Task: Look for kosher products in the category "Specialty Cheeses".
Action: Mouse moved to (1025, 372)
Screenshot: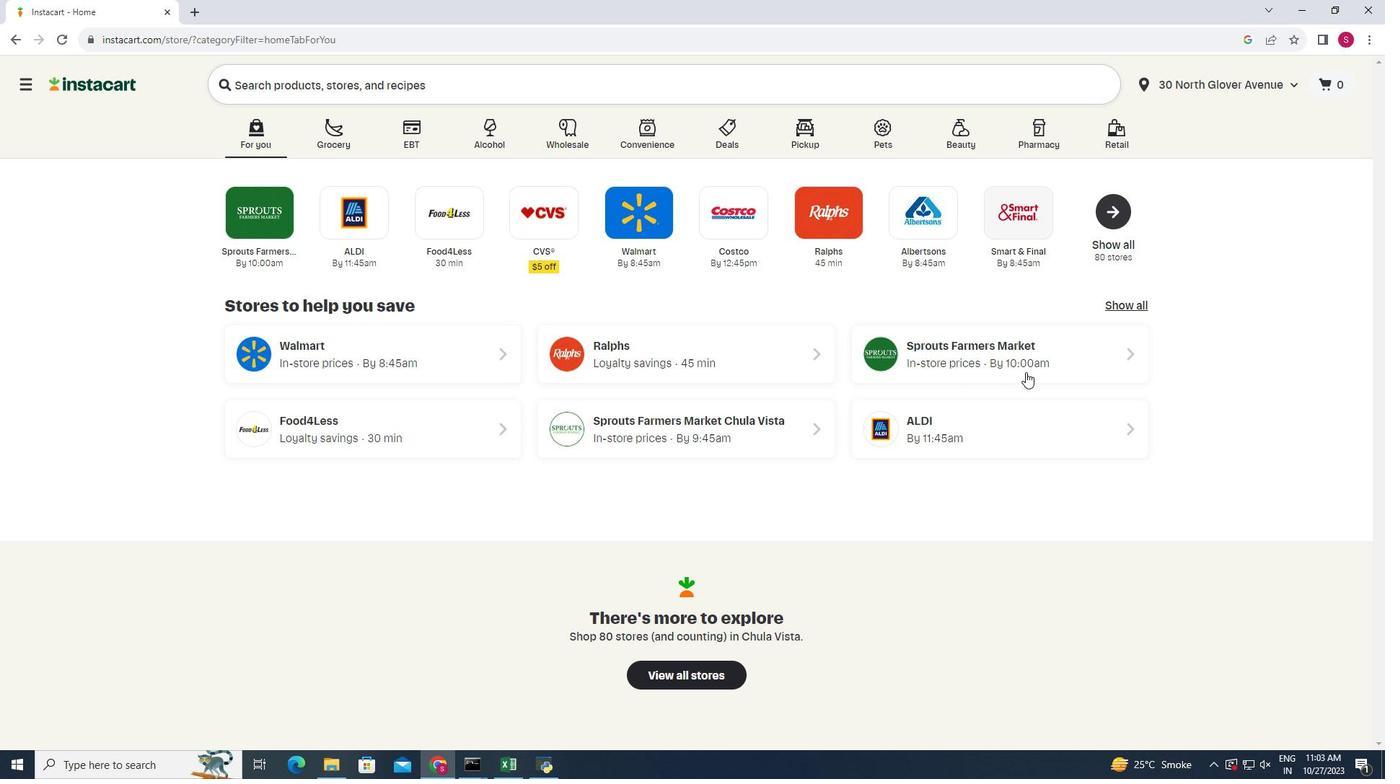 
Action: Mouse pressed left at (1025, 372)
Screenshot: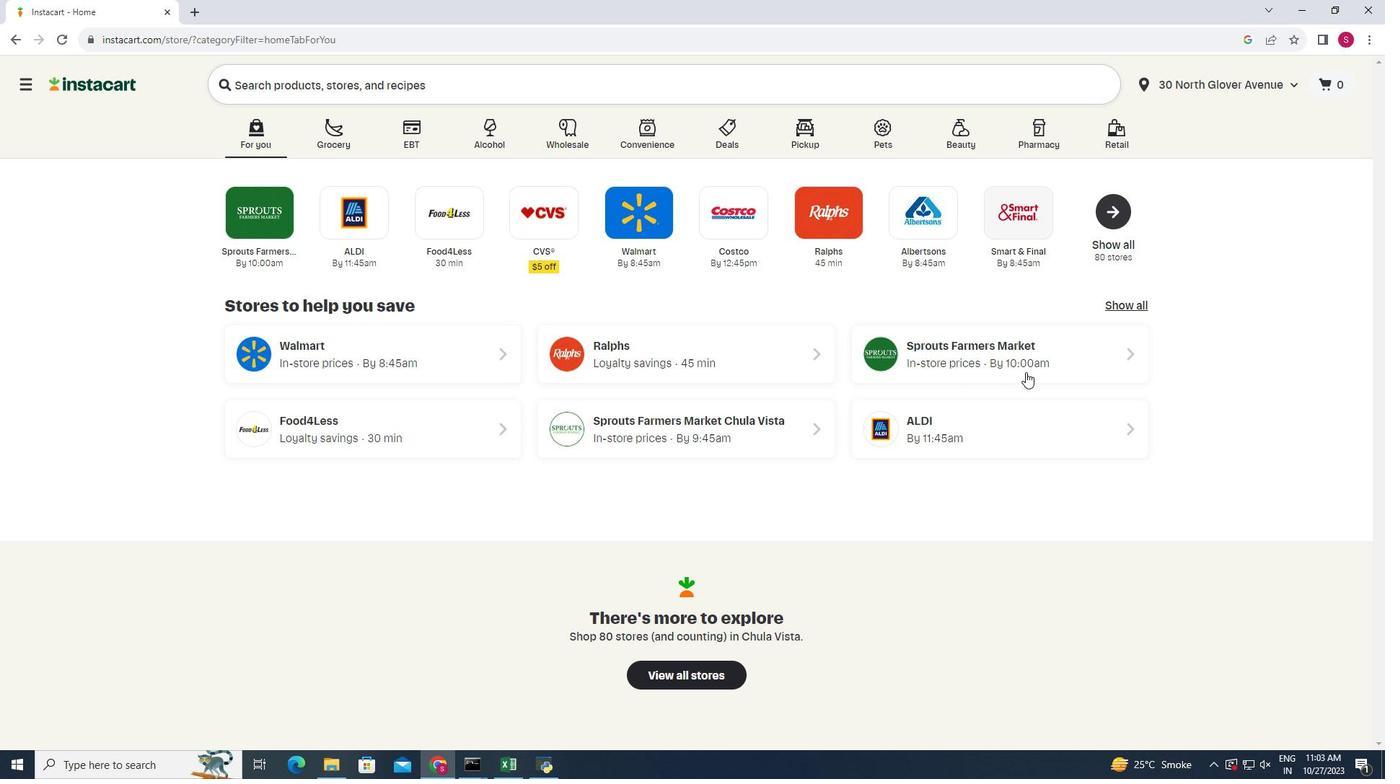 
Action: Mouse moved to (34, 690)
Screenshot: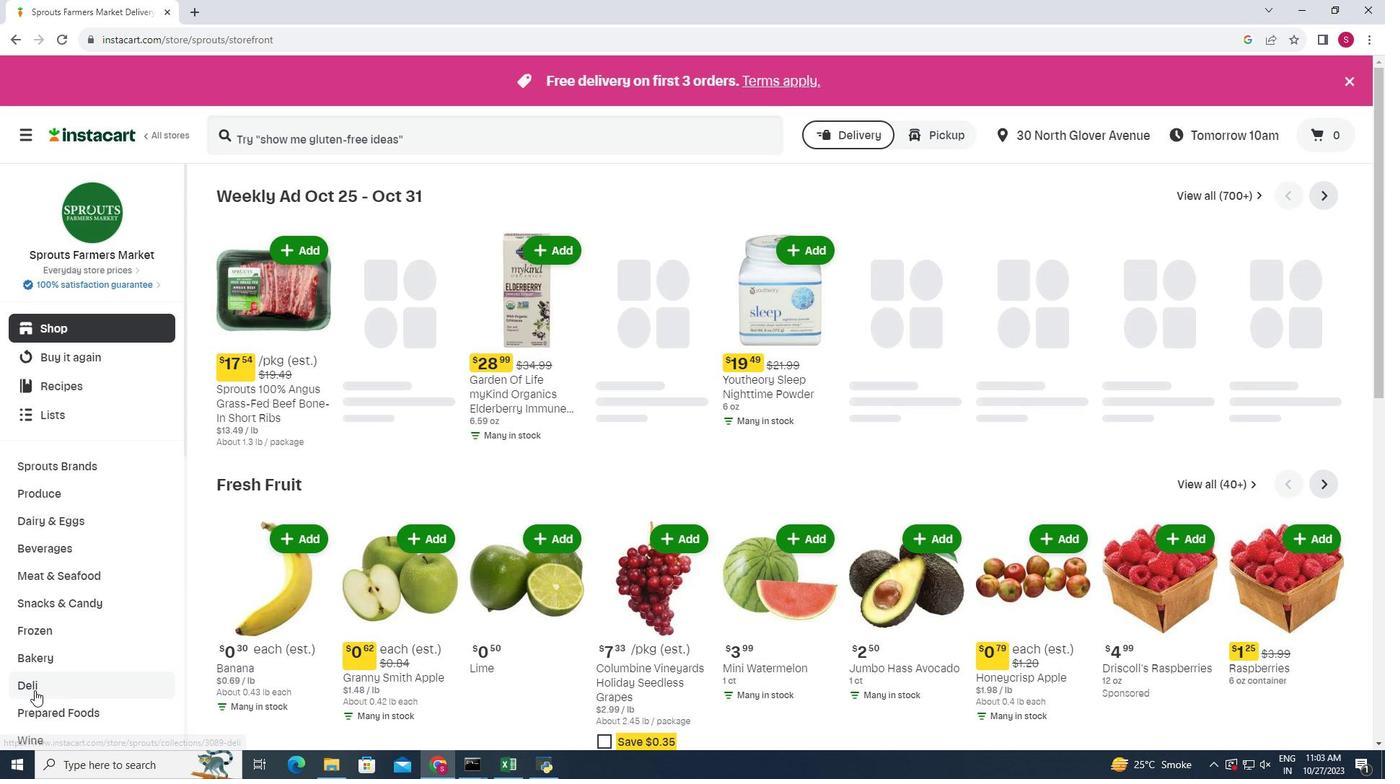 
Action: Mouse pressed left at (34, 690)
Screenshot: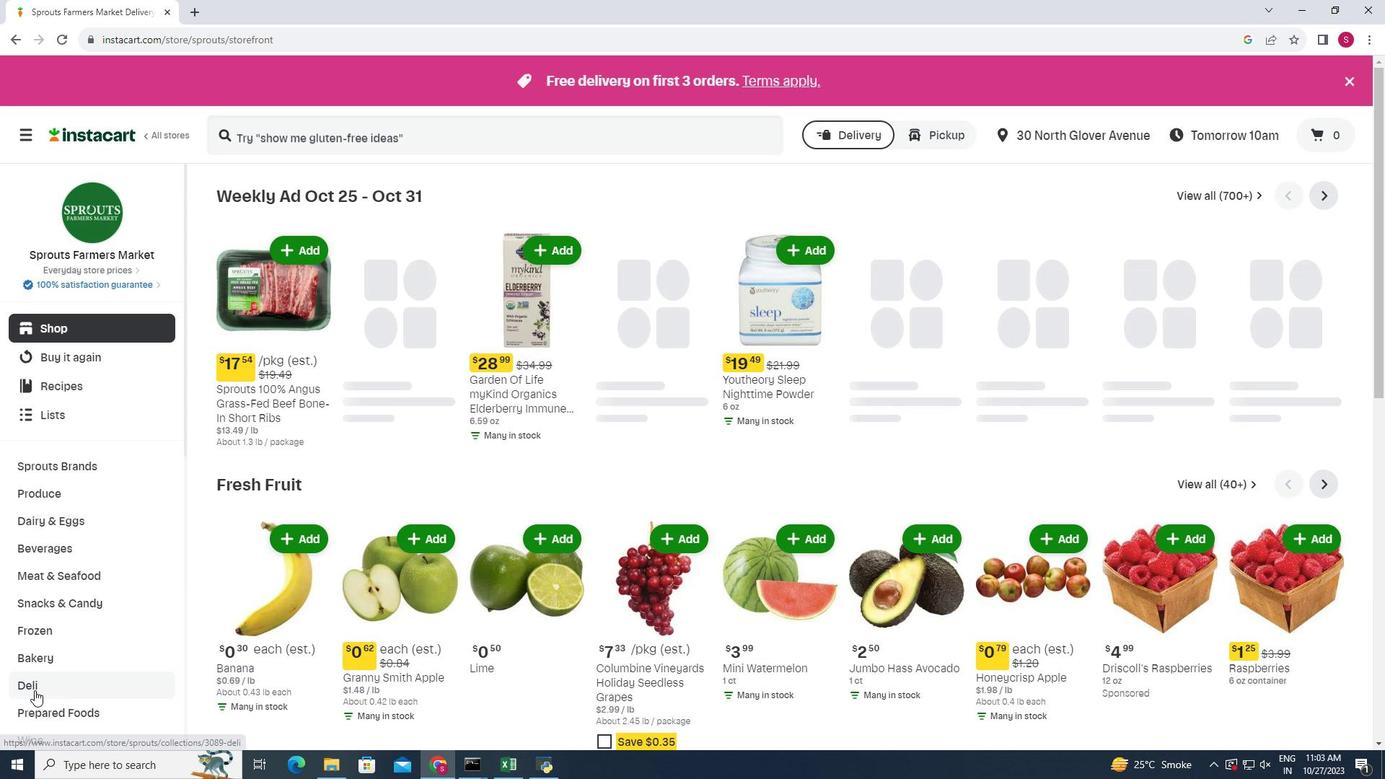 
Action: Mouse moved to (378, 225)
Screenshot: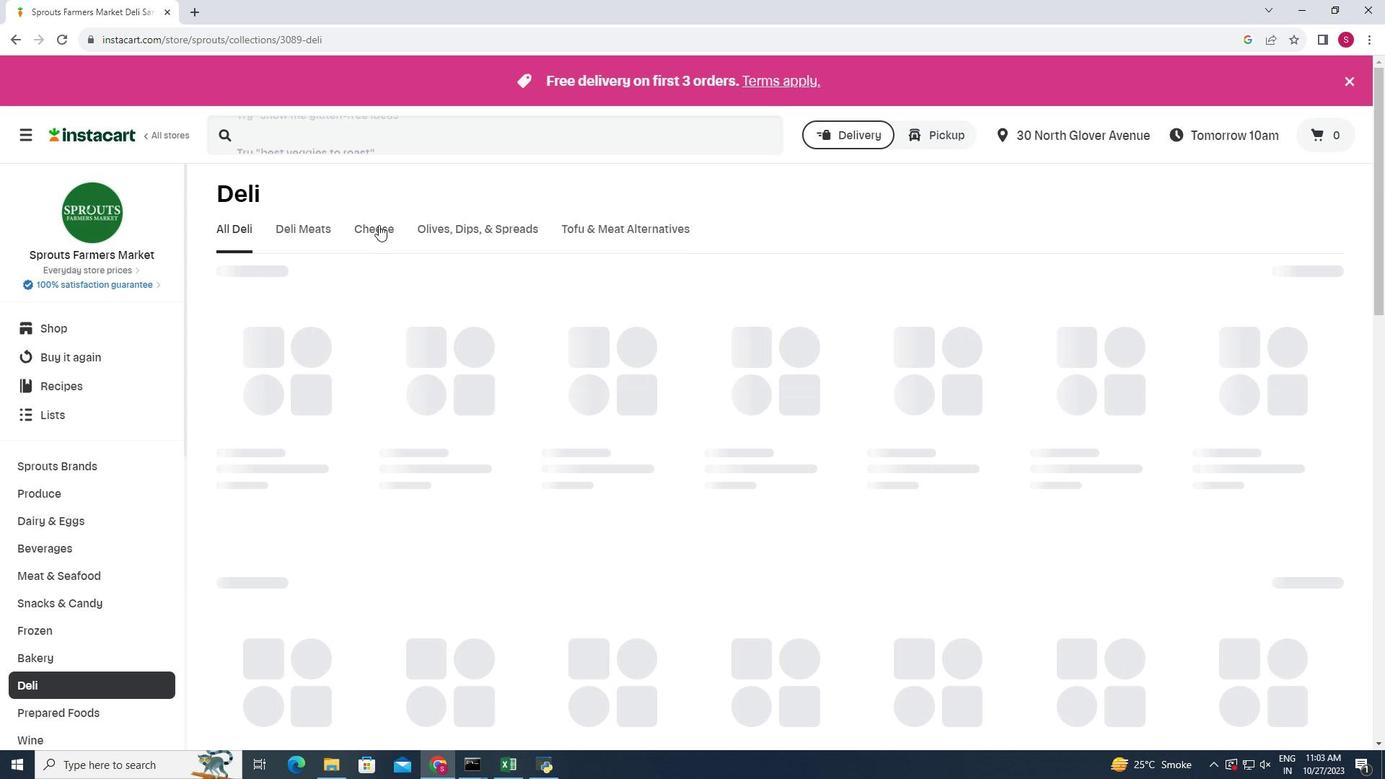 
Action: Mouse pressed left at (378, 225)
Screenshot: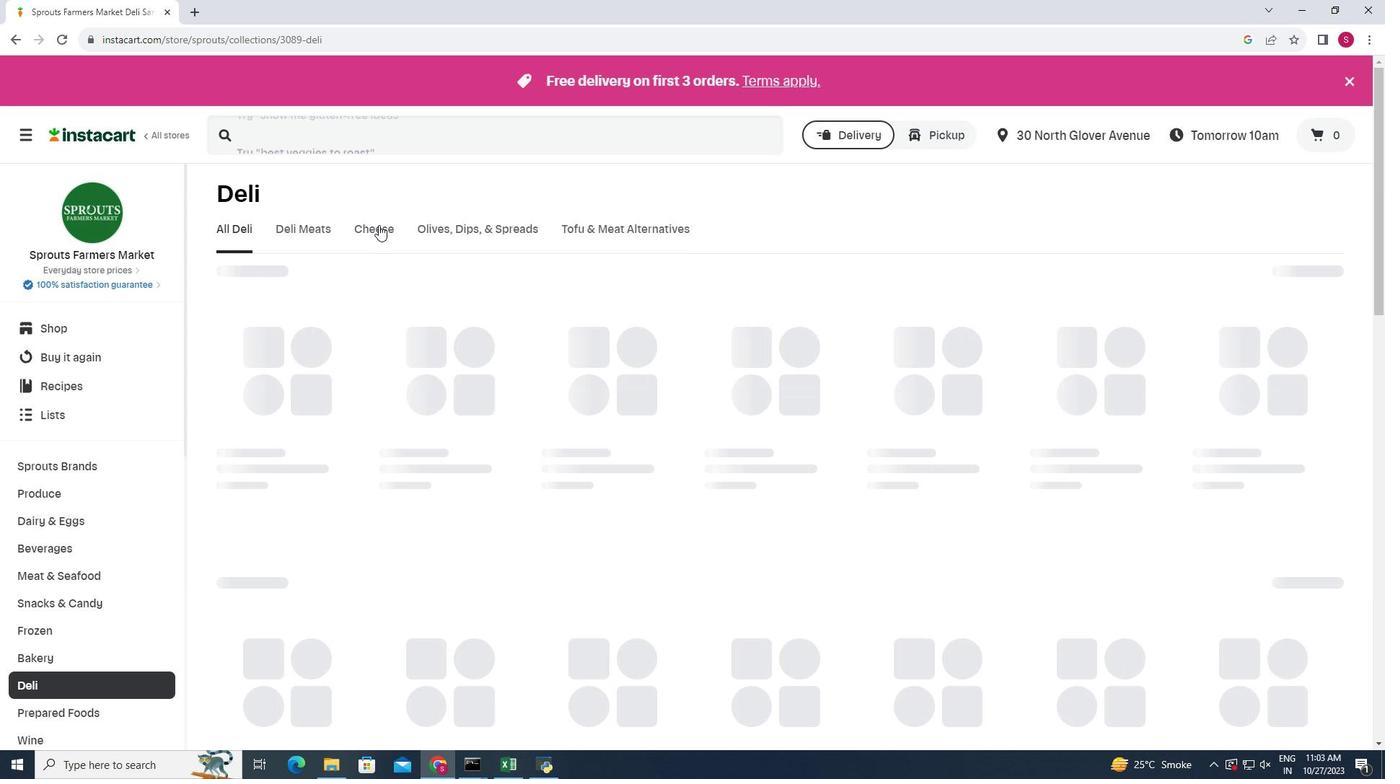 
Action: Mouse moved to (1353, 287)
Screenshot: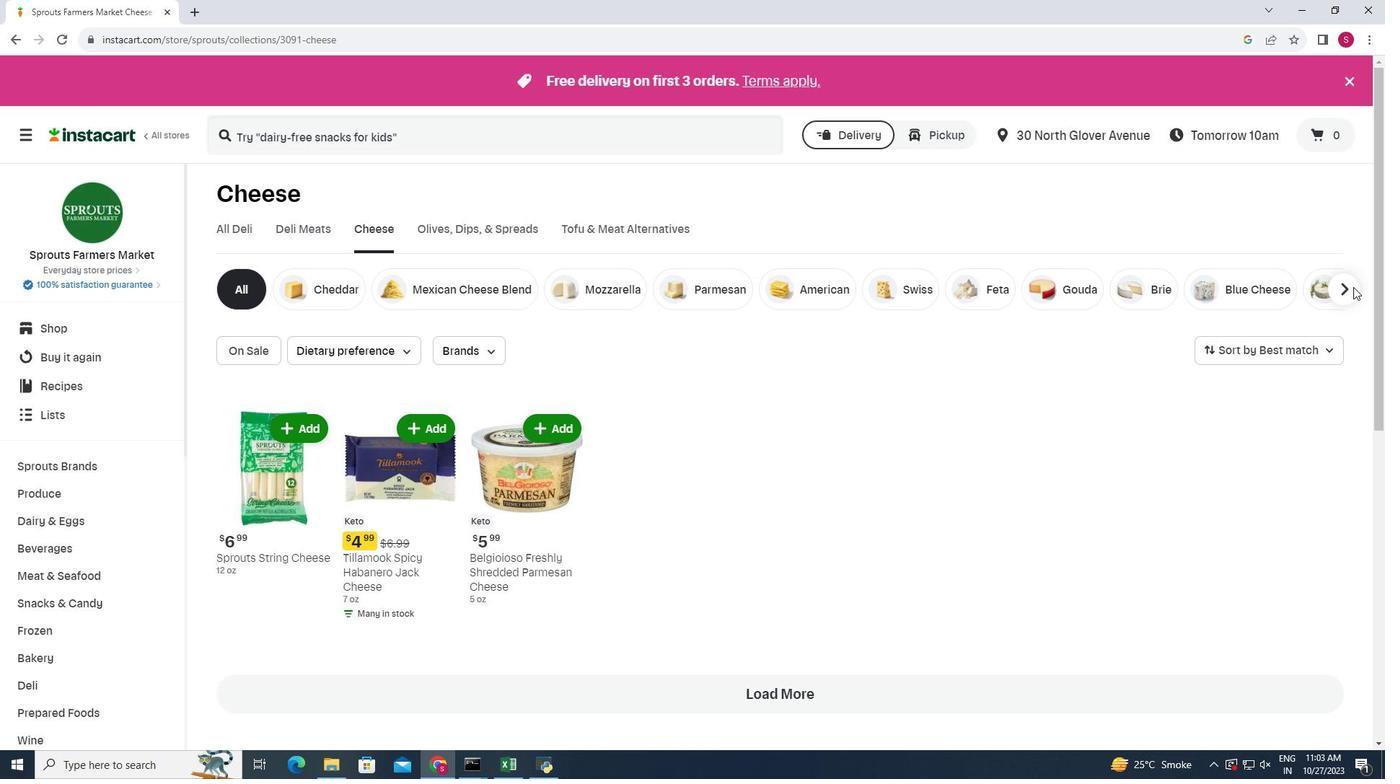 
Action: Mouse pressed left at (1353, 287)
Screenshot: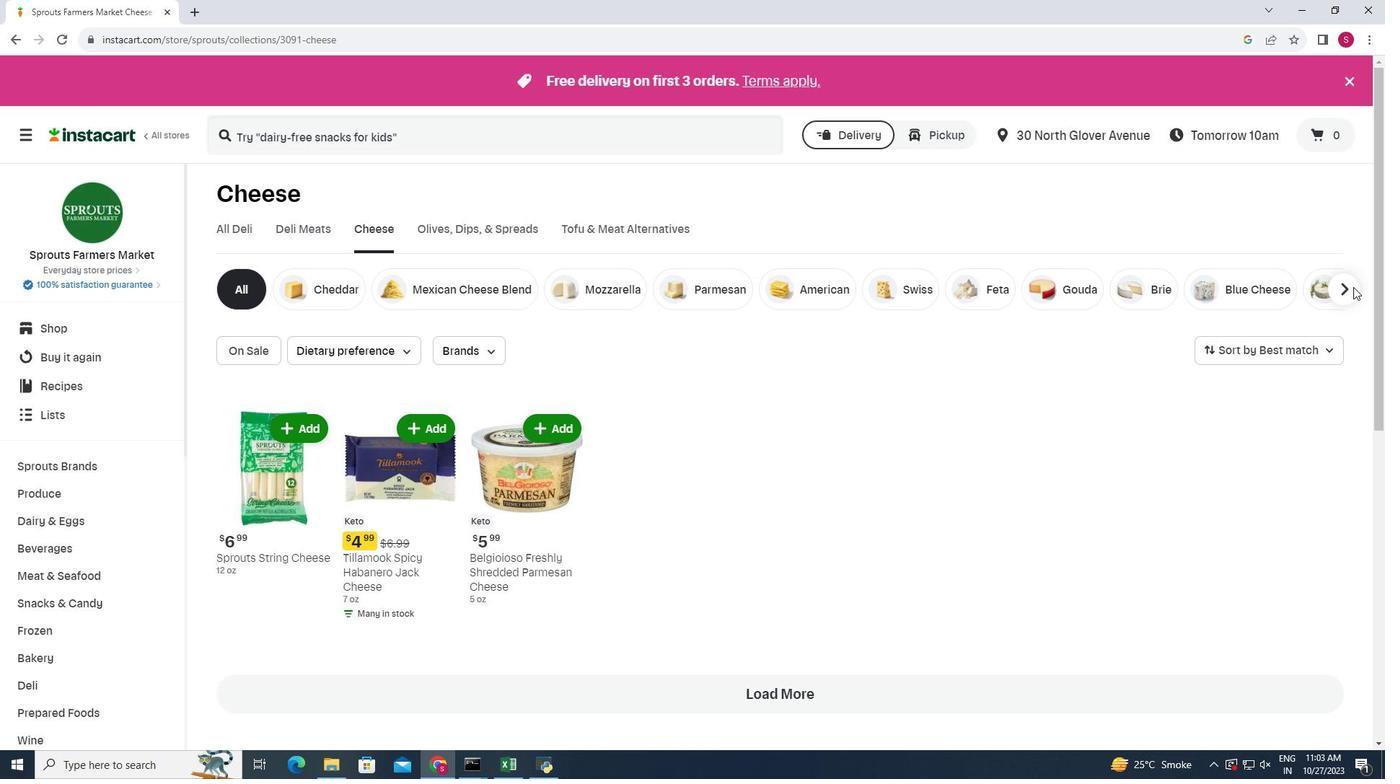 
Action: Mouse moved to (1271, 286)
Screenshot: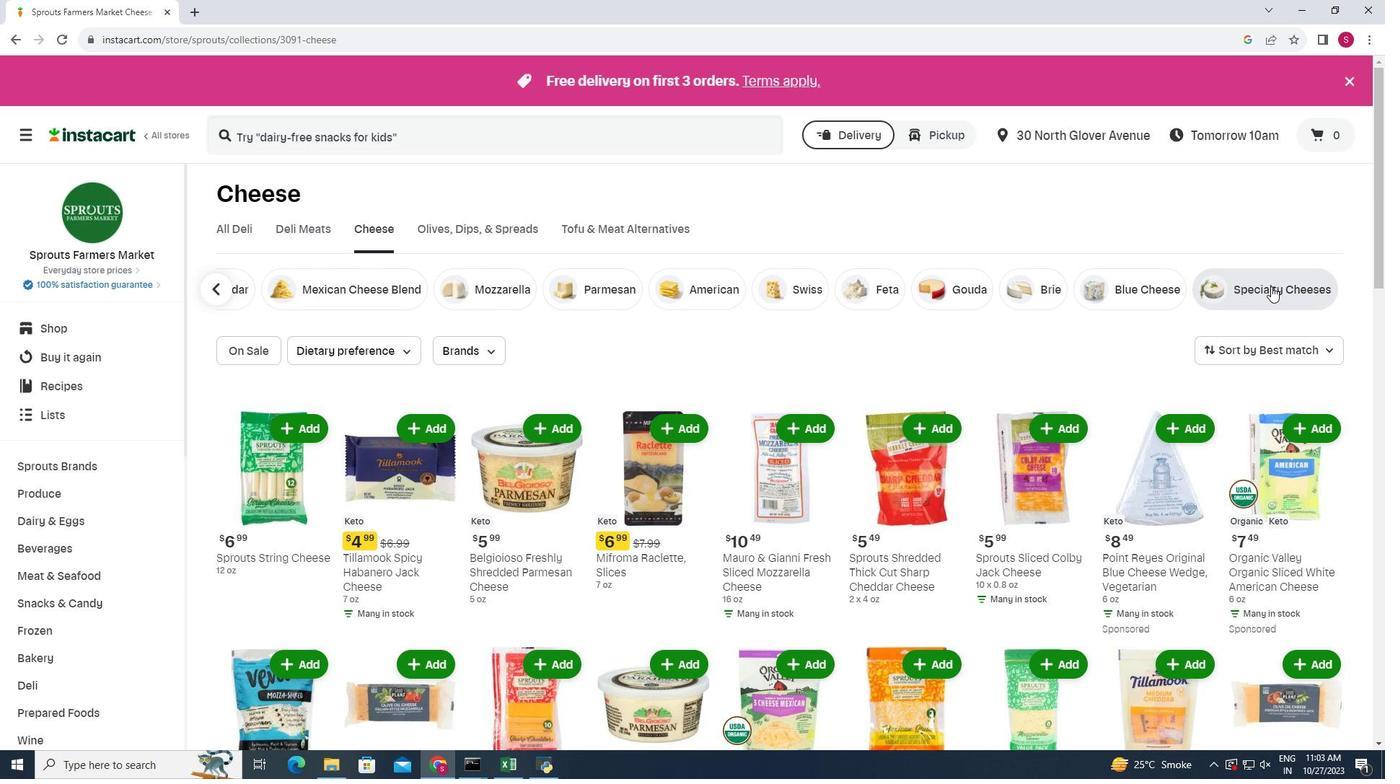 
Action: Mouse pressed left at (1271, 286)
Screenshot: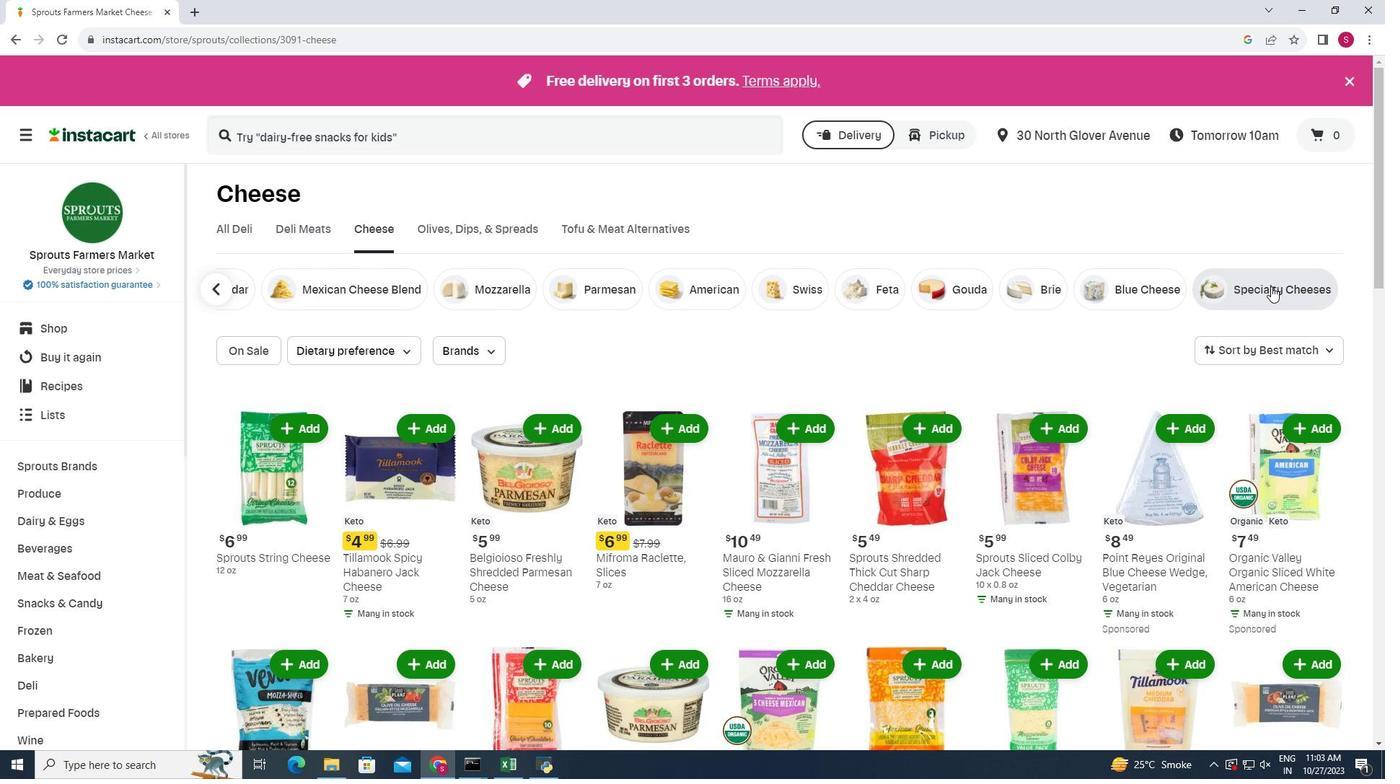 
Action: Mouse moved to (390, 349)
Screenshot: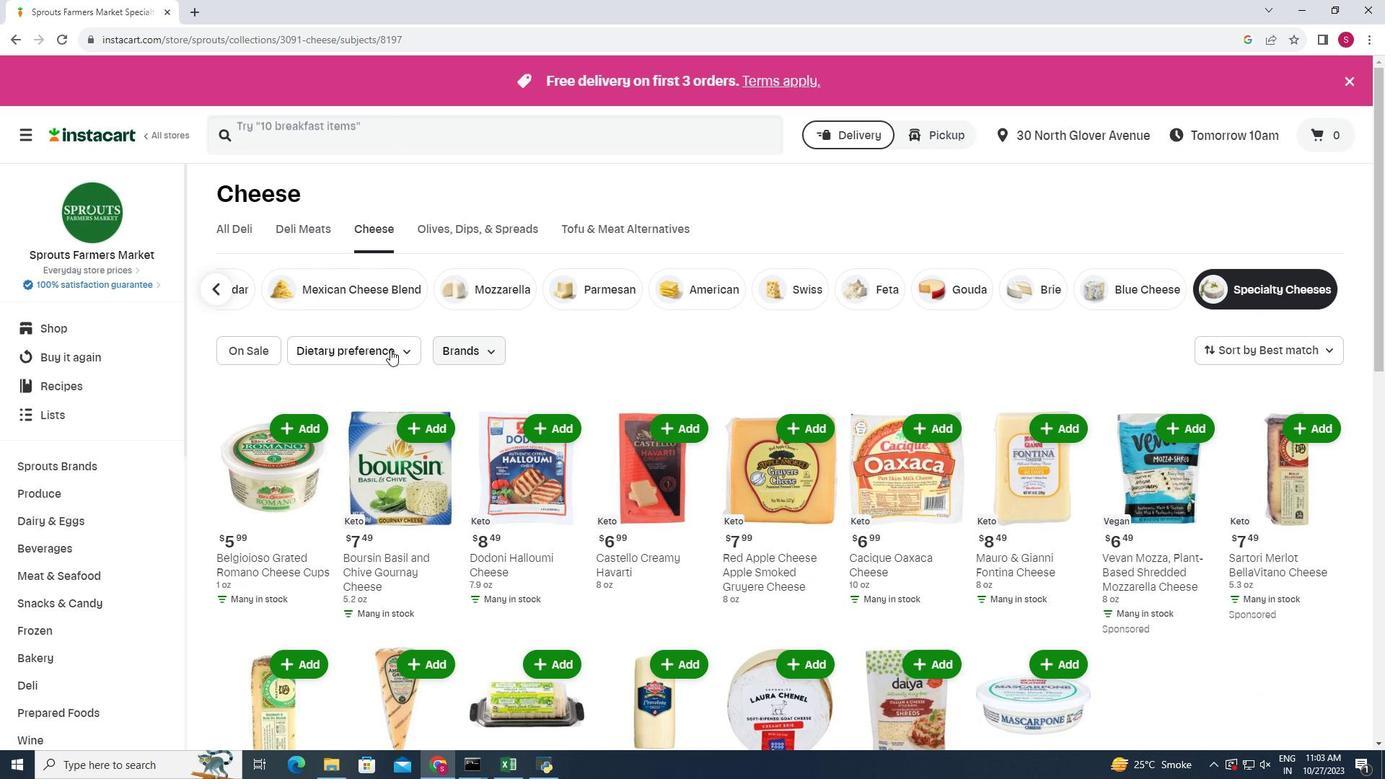 
Action: Mouse pressed left at (390, 349)
Screenshot: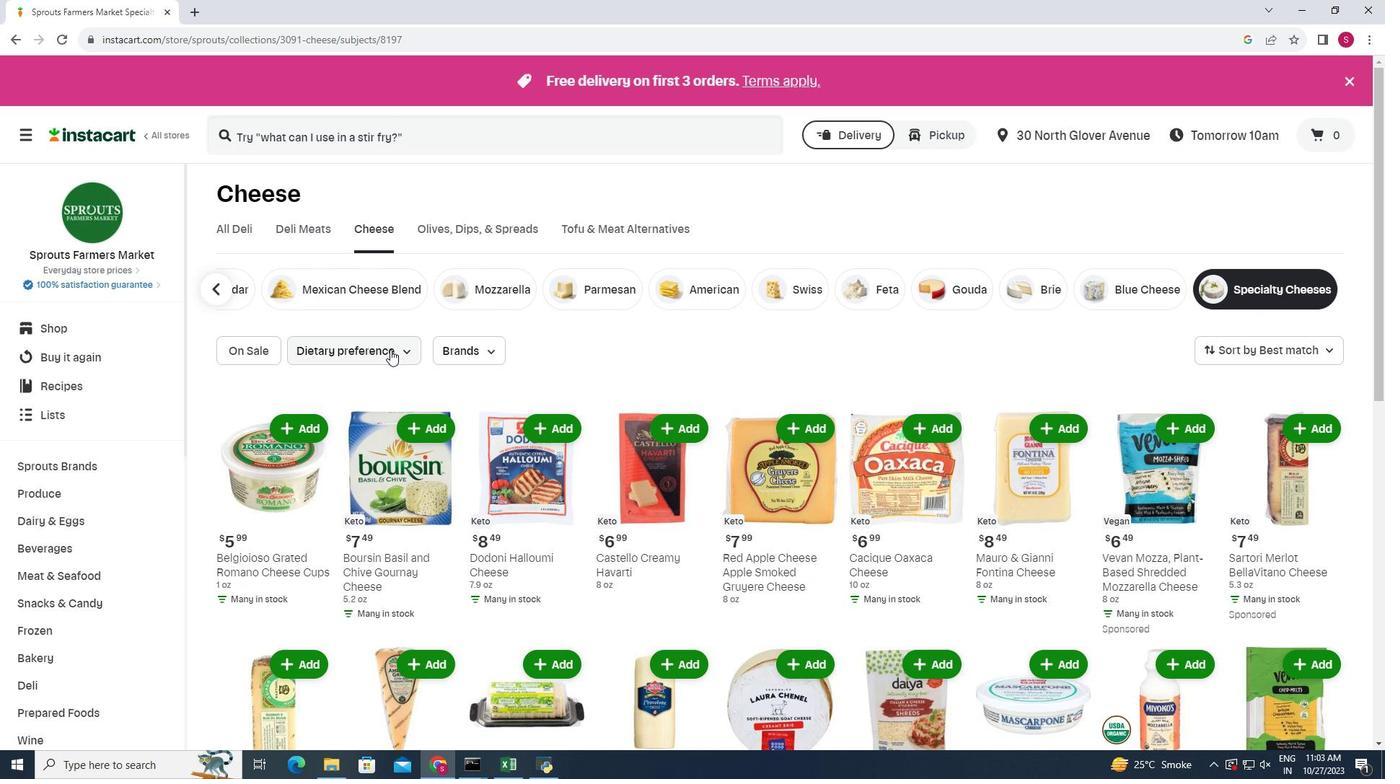 
Action: Mouse moved to (317, 461)
Screenshot: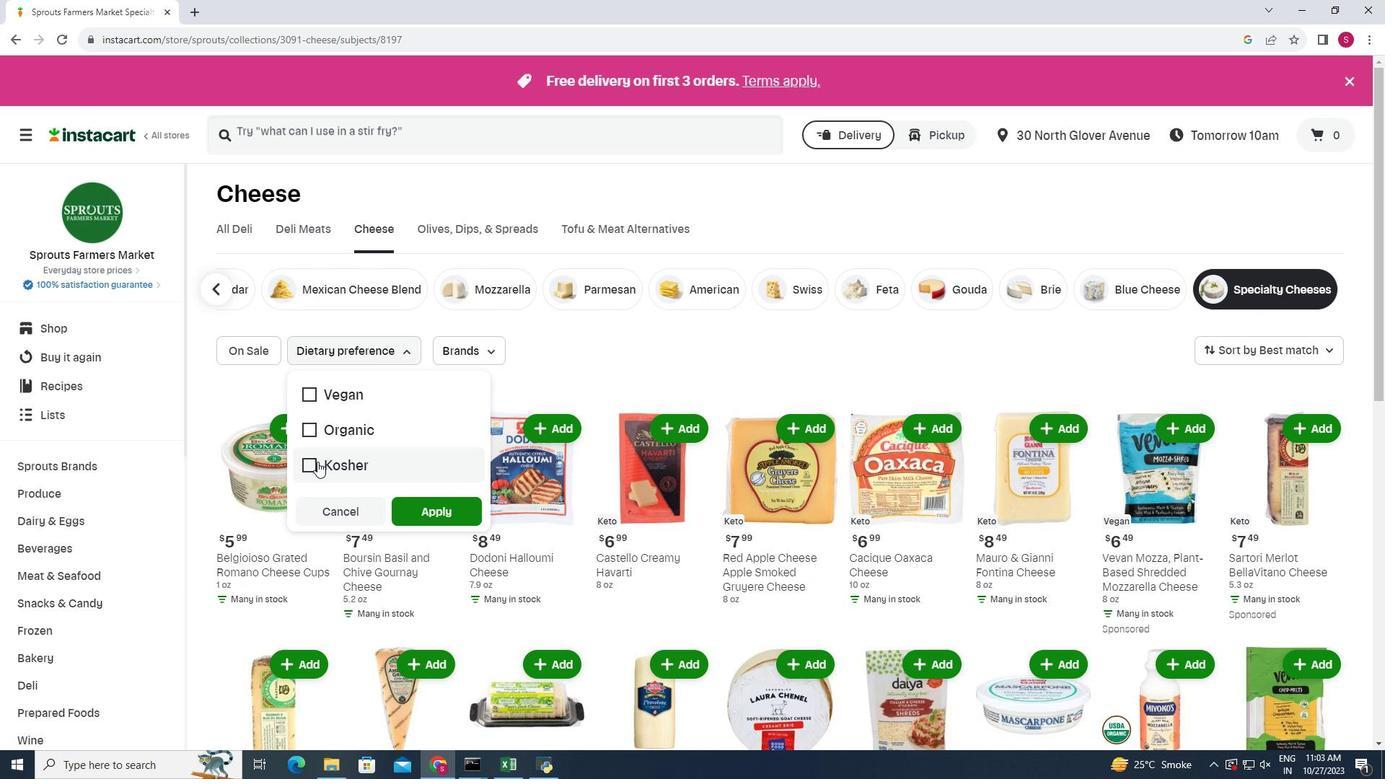 
Action: Mouse pressed left at (317, 461)
Screenshot: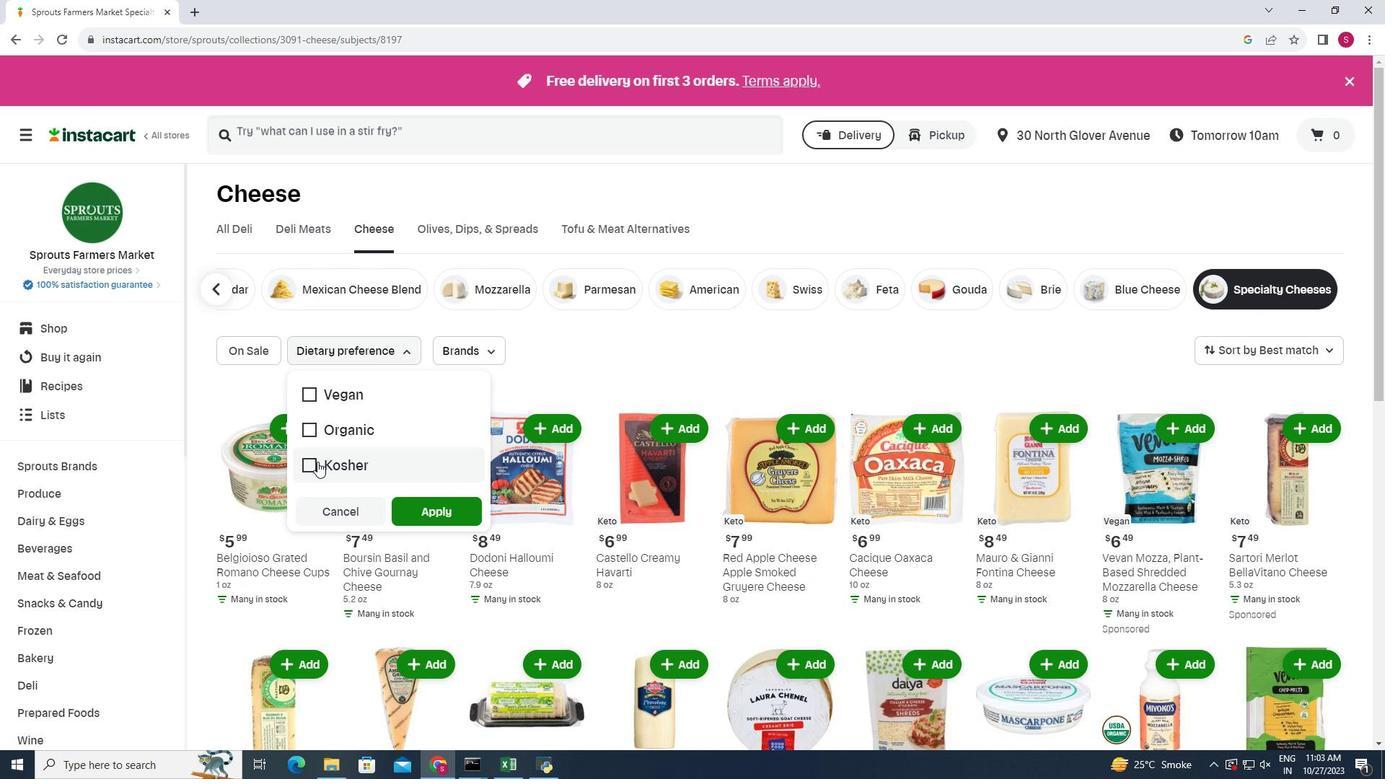 
Action: Mouse moved to (427, 502)
Screenshot: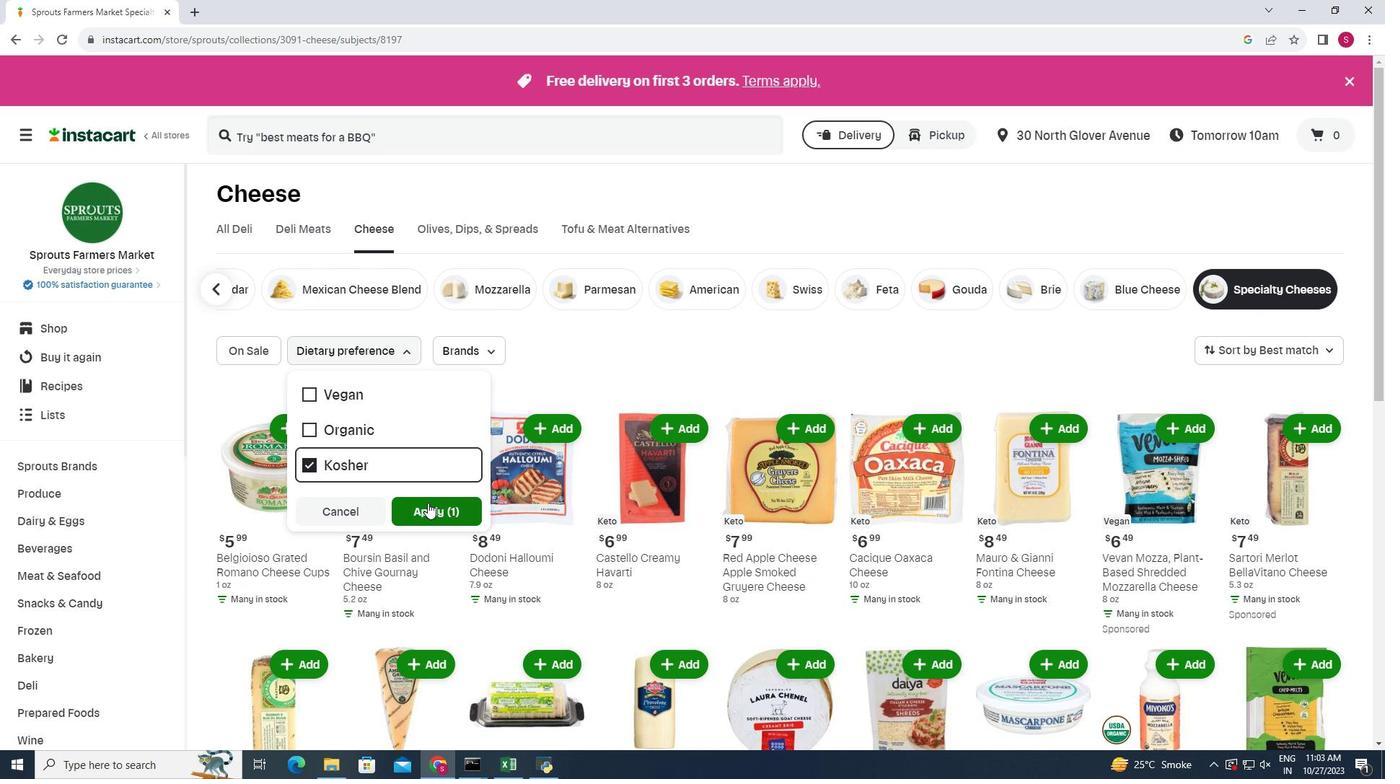 
Action: Mouse pressed left at (427, 502)
Screenshot: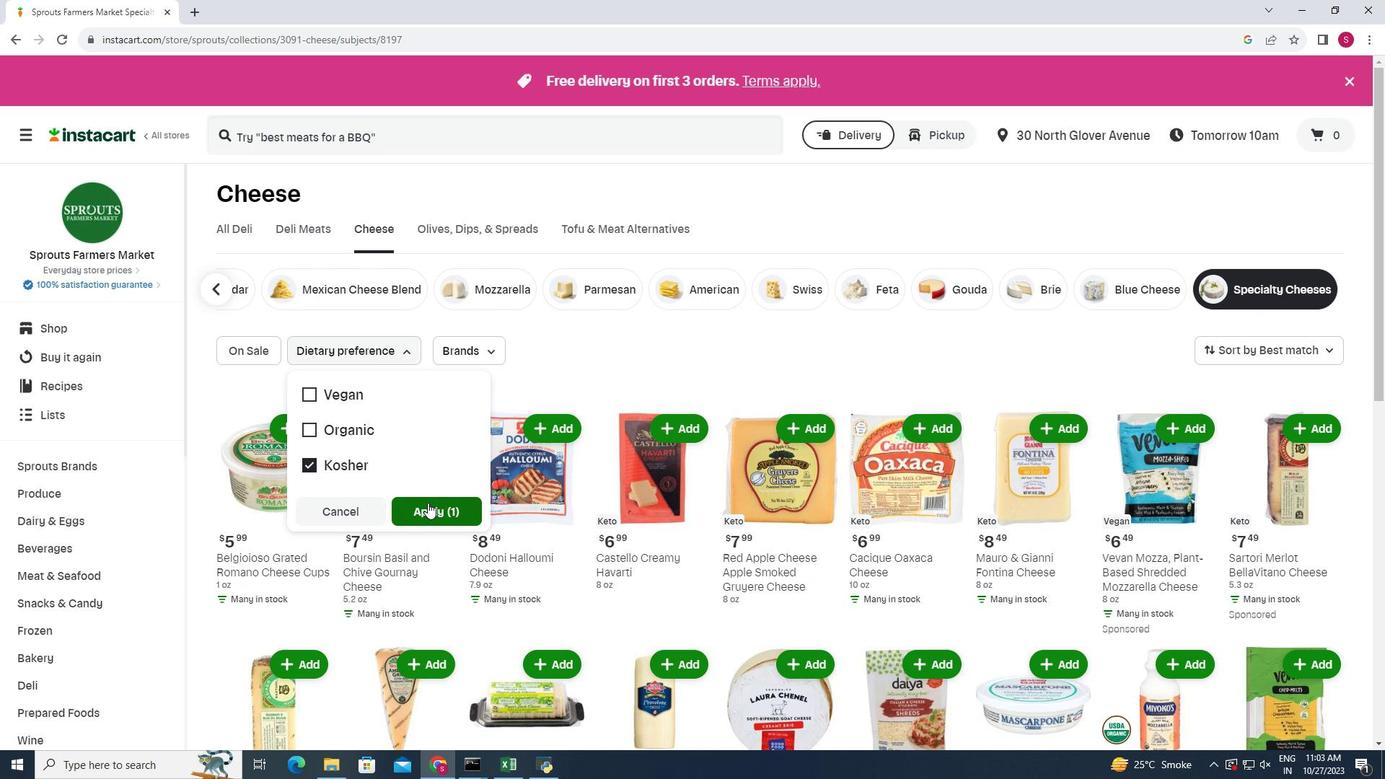 
Action: Mouse moved to (603, 432)
Screenshot: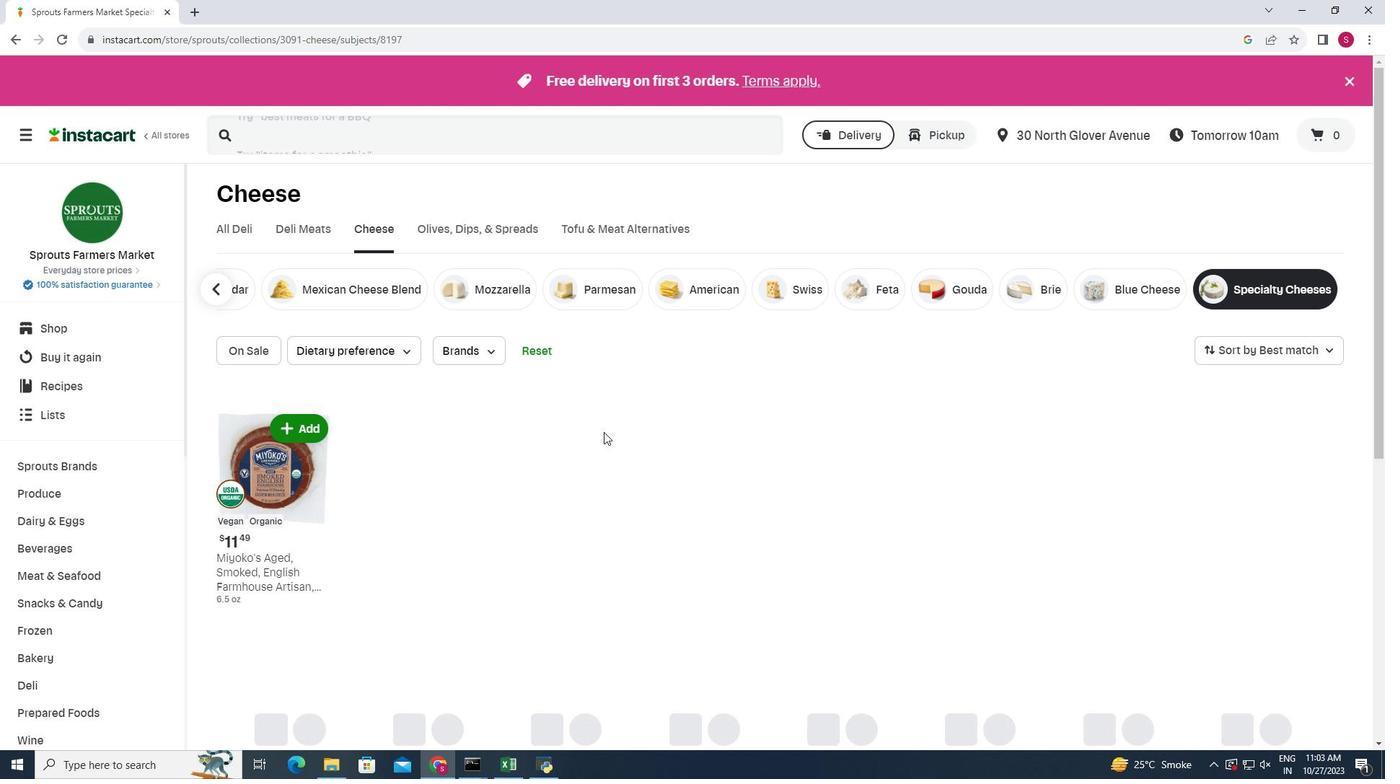 
